 Task: Create ChildIssue0000000106 as Child Issue of Issue Issue0000000053 in Backlog  in Scrum Project Project0000000011 in Jira. Create ChildIssue0000000107 as Child Issue of Issue Issue0000000054 in Backlog  in Scrum Project Project0000000011 in Jira. Create ChildIssue0000000108 as Child Issue of Issue Issue0000000054 in Backlog  in Scrum Project Project0000000011 in Jira. Create ChildIssue0000000109 as Child Issue of Issue Issue0000000055 in Backlog  in Scrum Project Project0000000011 in Jira. Create ChildIssue0000000110 as Child Issue of Issue Issue0000000055 in Backlog  in Scrum Project Project0000000011 in Jira
Action: Mouse moved to (361, 422)
Screenshot: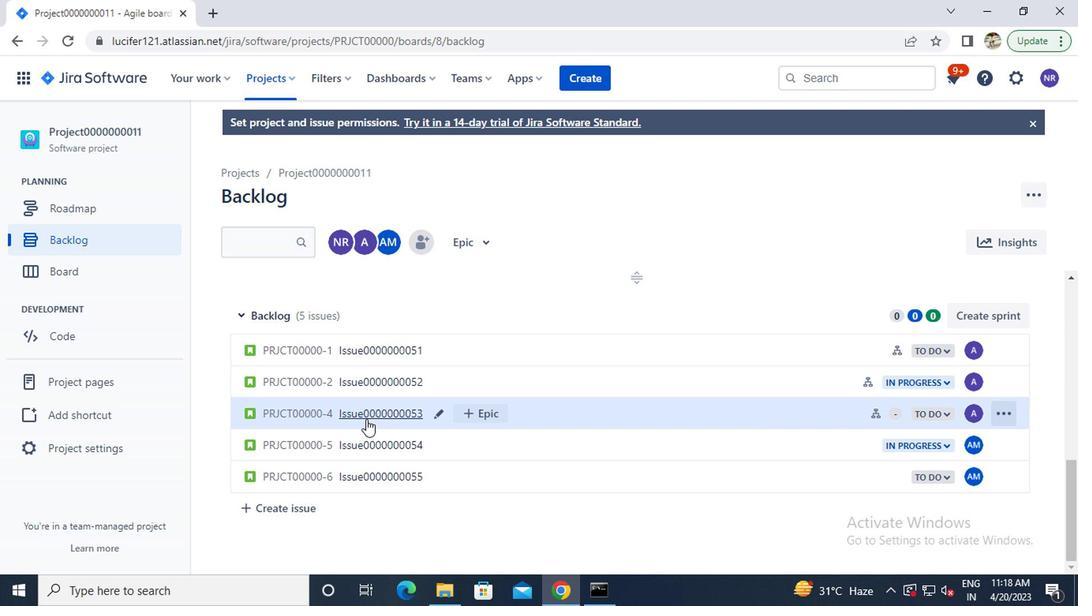 
Action: Mouse pressed left at (361, 422)
Screenshot: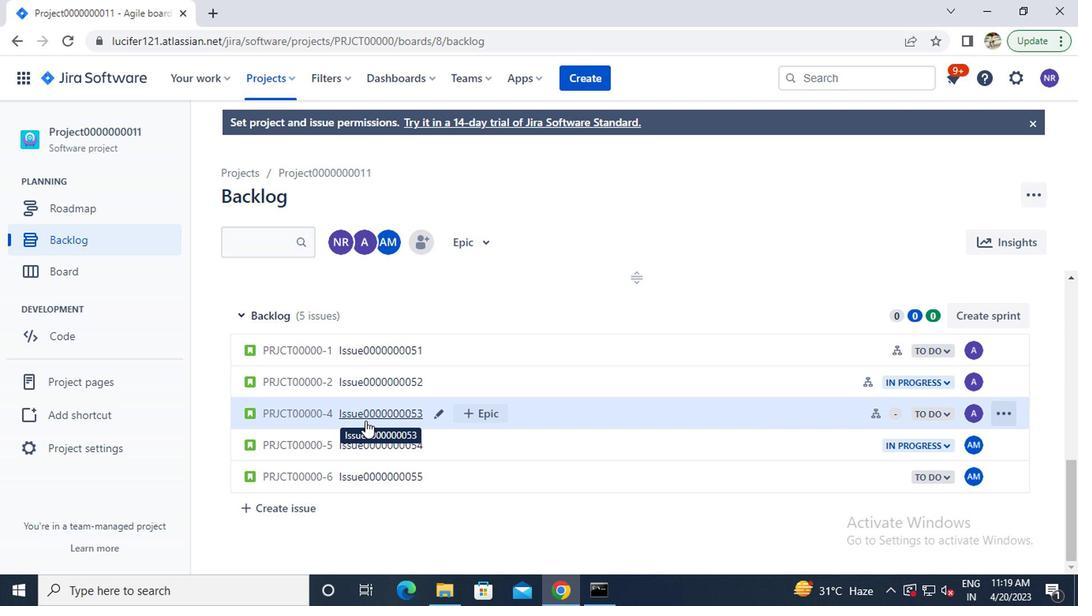 
Action: Mouse moved to (795, 361)
Screenshot: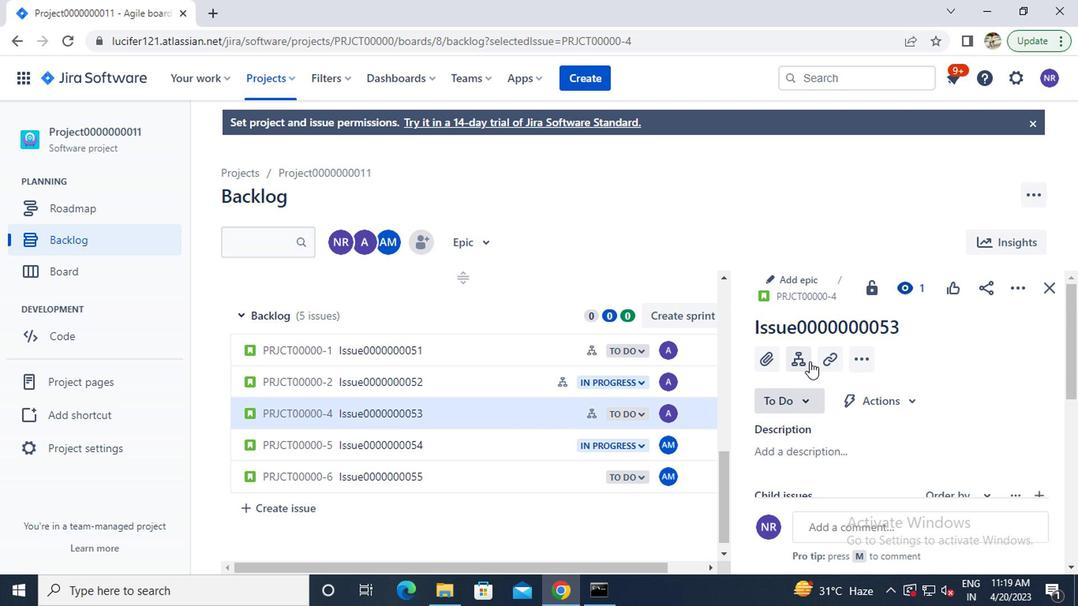 
Action: Mouse pressed left at (795, 361)
Screenshot: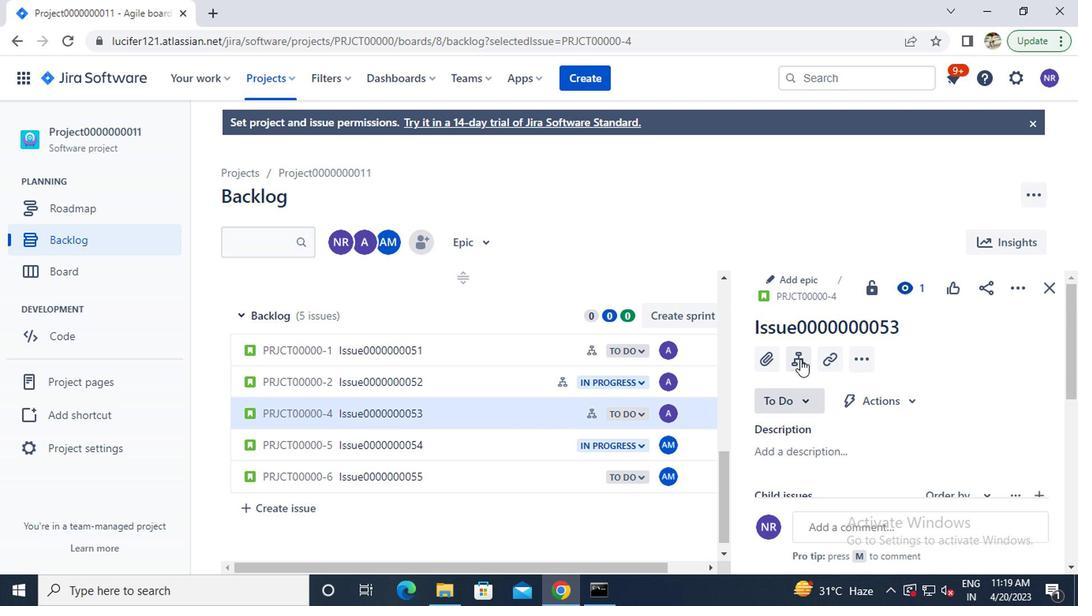 
Action: Key pressed c<Key.caps_lock>hildissue0000000106
Screenshot: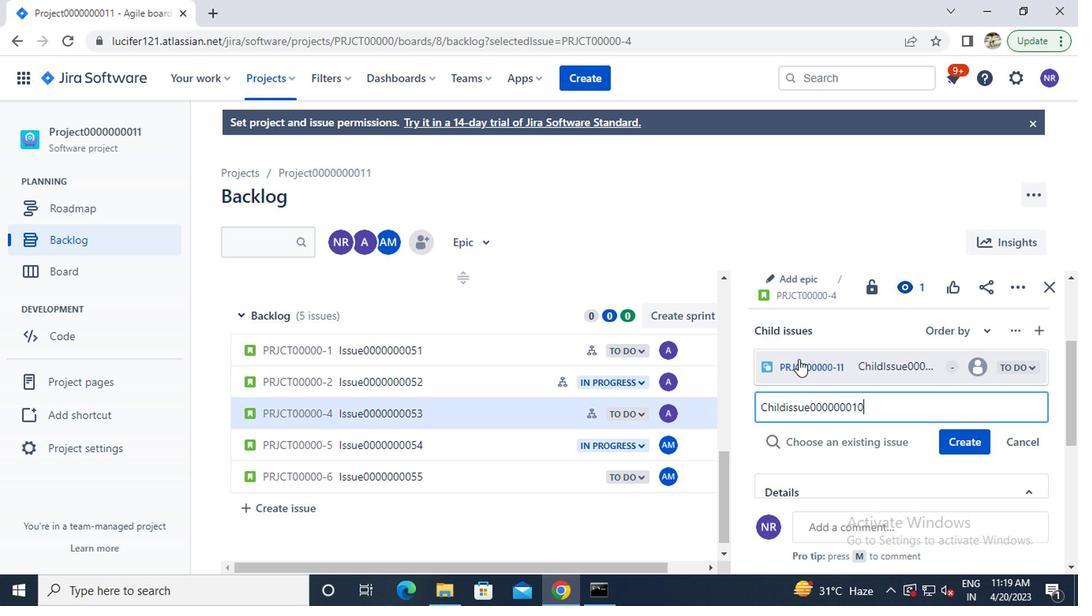 
Action: Mouse moved to (966, 449)
Screenshot: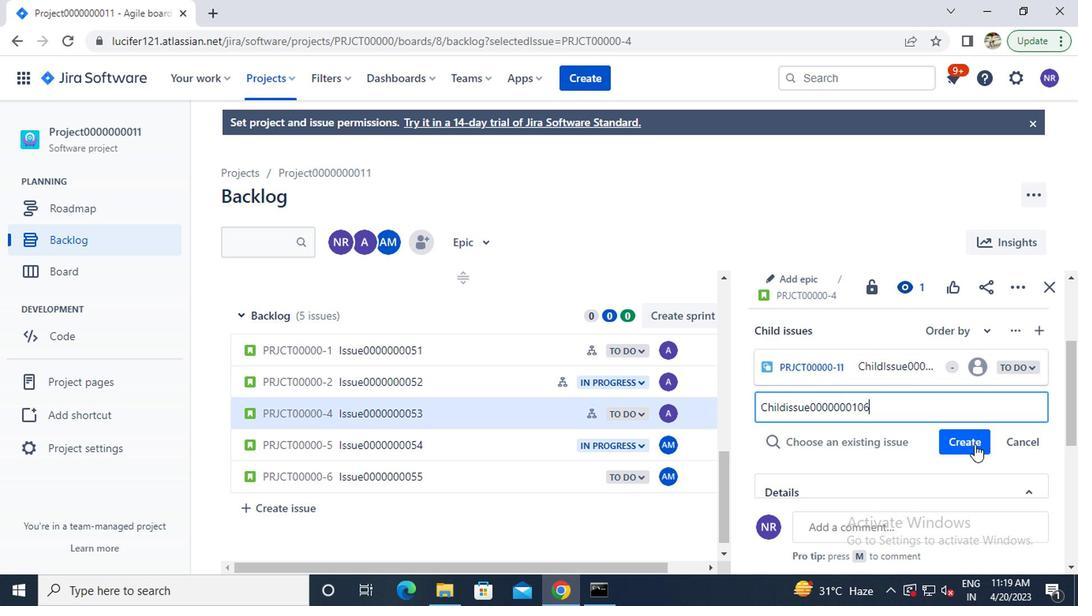 
Action: Mouse pressed left at (966, 449)
Screenshot: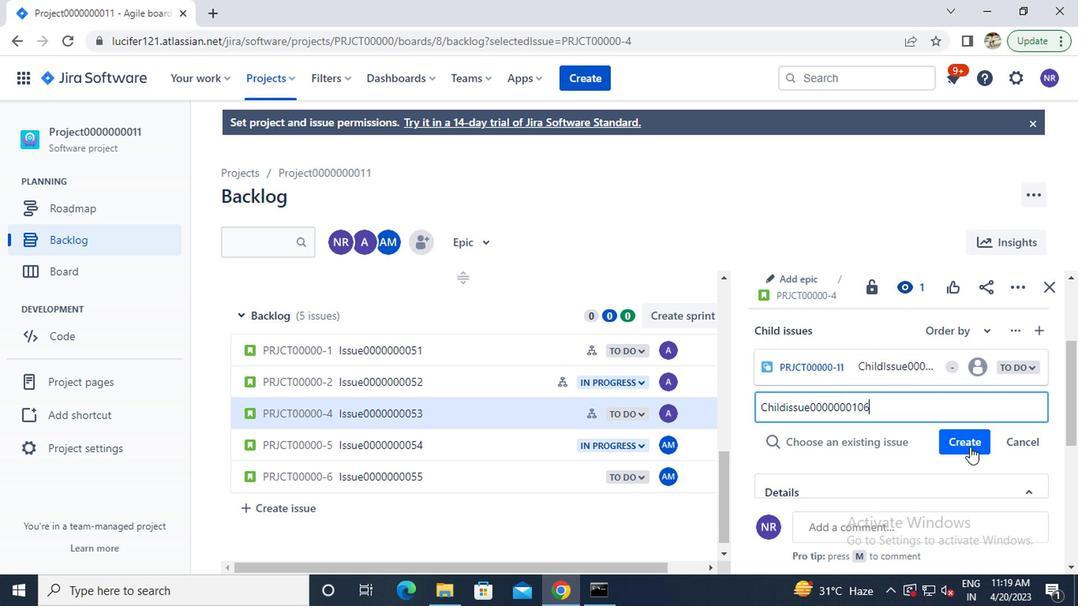 
Action: Mouse moved to (393, 452)
Screenshot: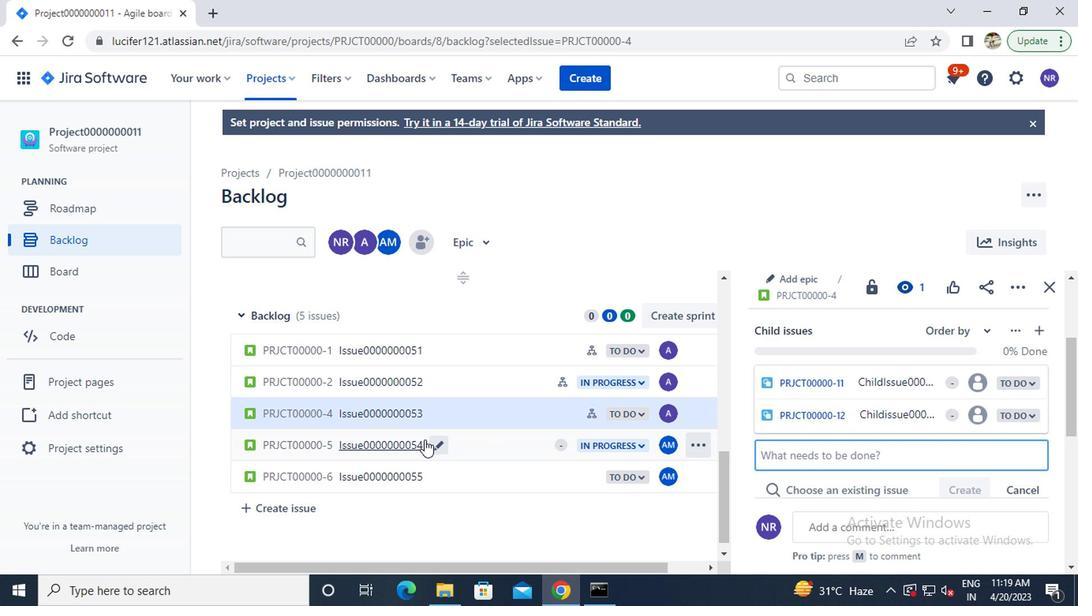 
Action: Mouse pressed left at (393, 452)
Screenshot: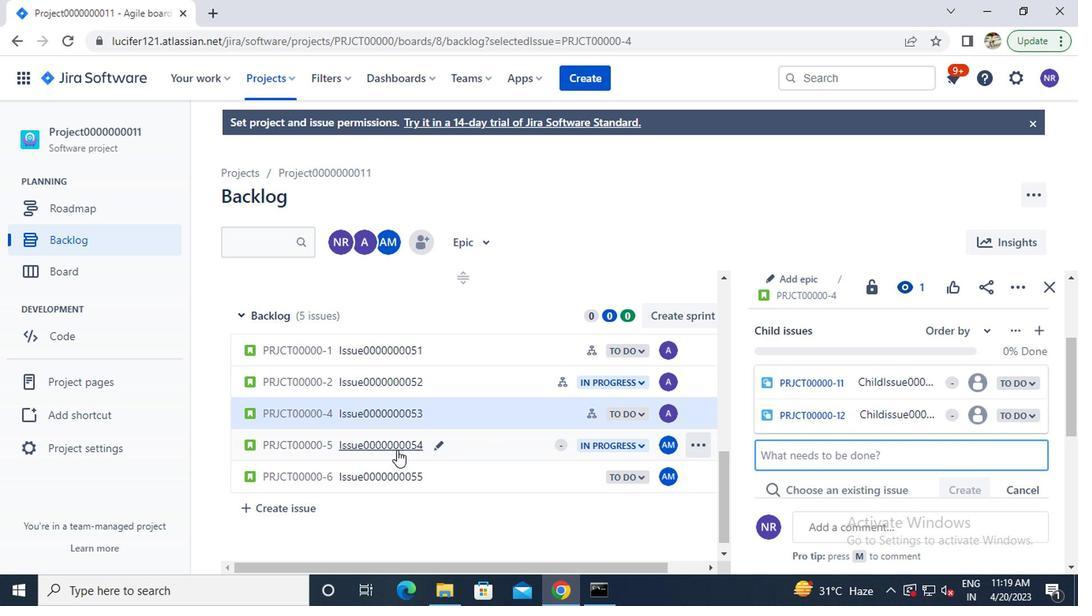 
Action: Mouse moved to (795, 364)
Screenshot: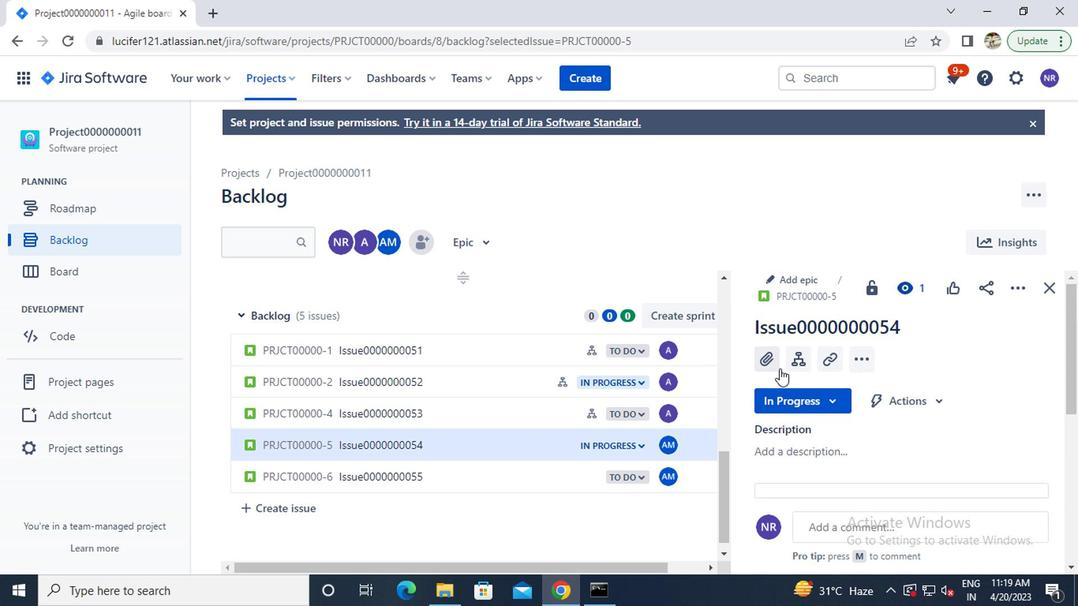 
Action: Mouse pressed left at (795, 364)
Screenshot: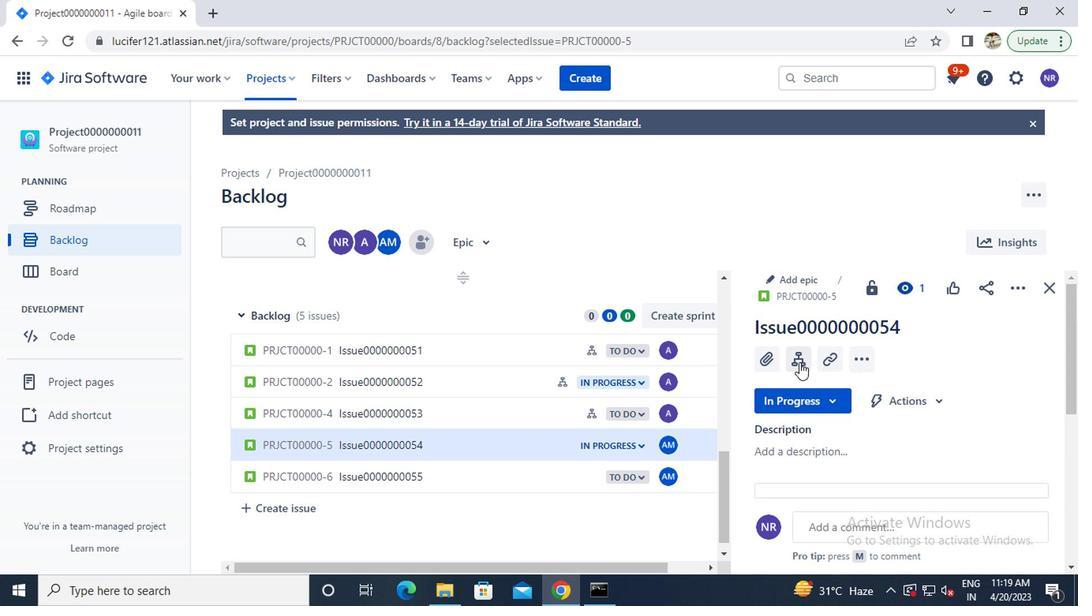
Action: Mouse moved to (815, 406)
Screenshot: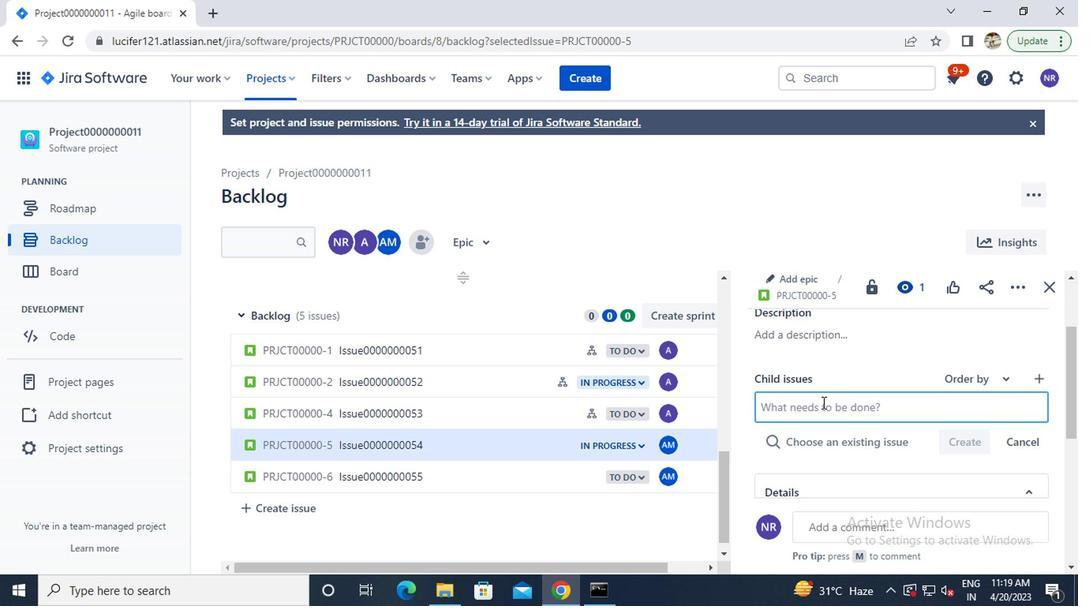 
Action: Mouse pressed left at (815, 406)
Screenshot: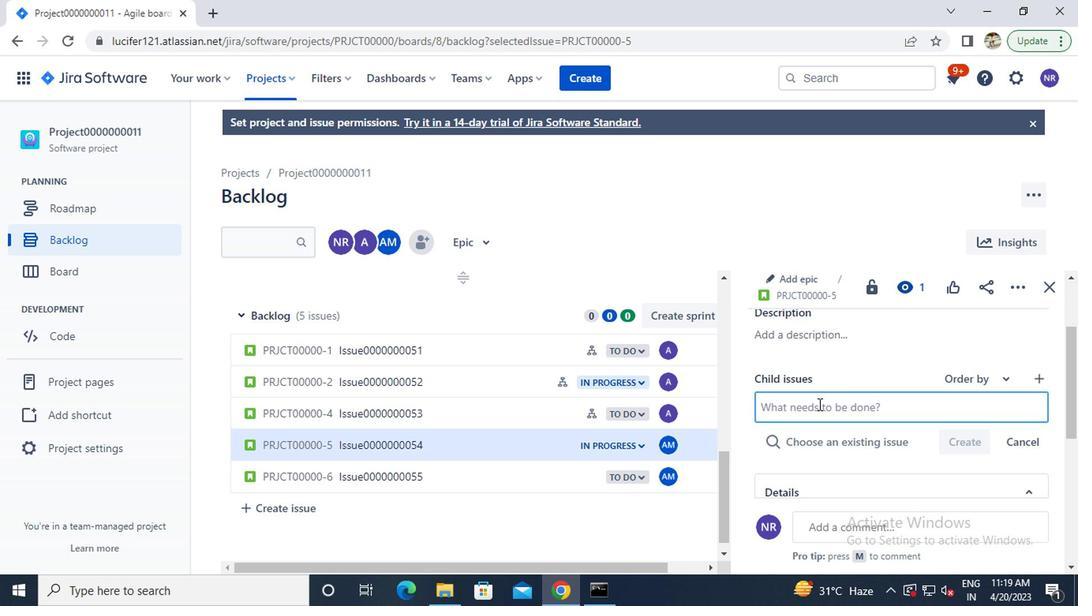 
Action: Key pressed <Key.caps_lock>c<Key.caps_lock>hild<Key.caps_lock>i<Key.caps_lock>ssue0000000107
Screenshot: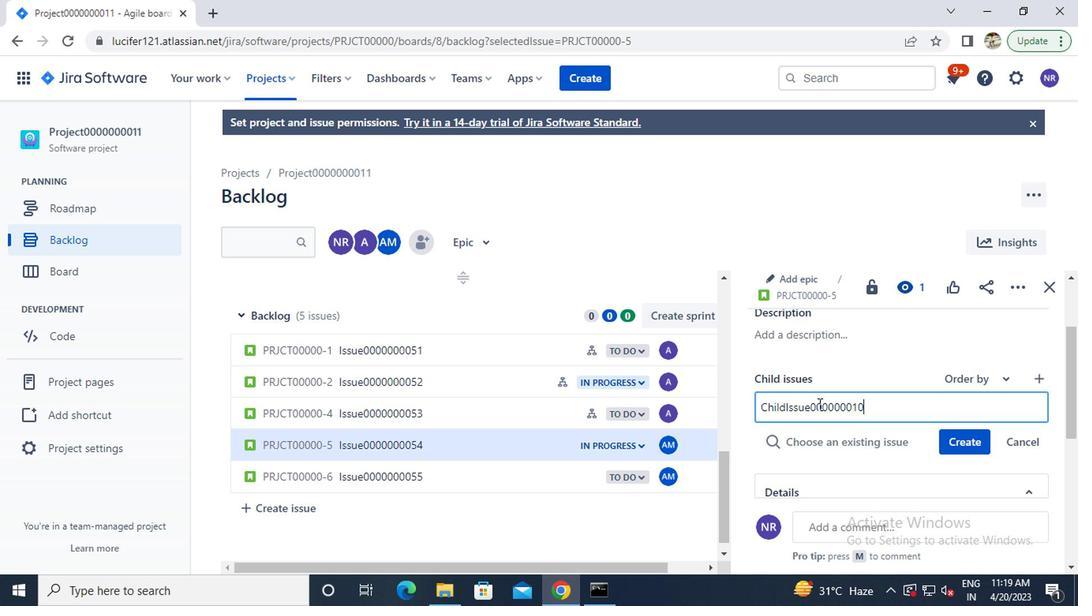 
Action: Mouse moved to (961, 445)
Screenshot: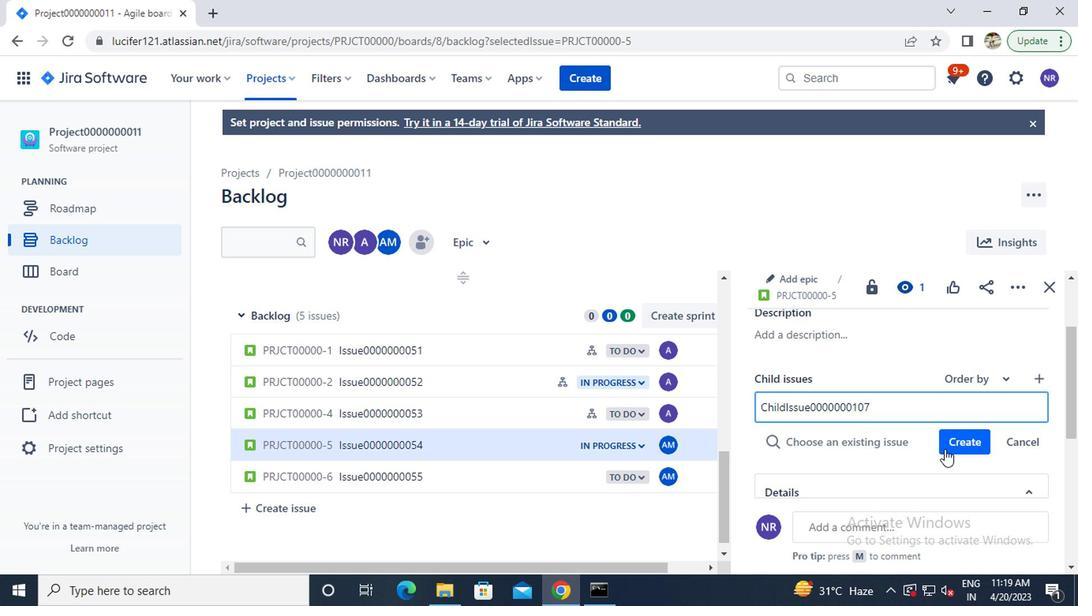 
Action: Mouse pressed left at (961, 445)
Screenshot: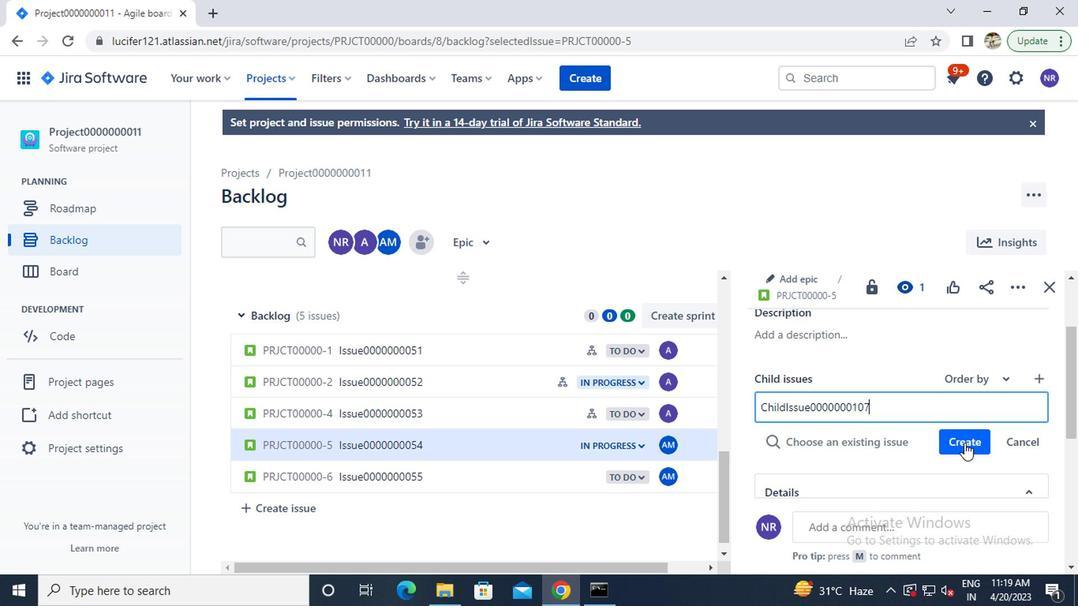 
Action: Key pressed <Key.caps_lock>c<Key.caps_lock>hild<Key.caps_lock>i<Key.caps_lock>ssr<Key.backspace>e0<Key.backspace><Key.backspace>ue0000000108
Screenshot: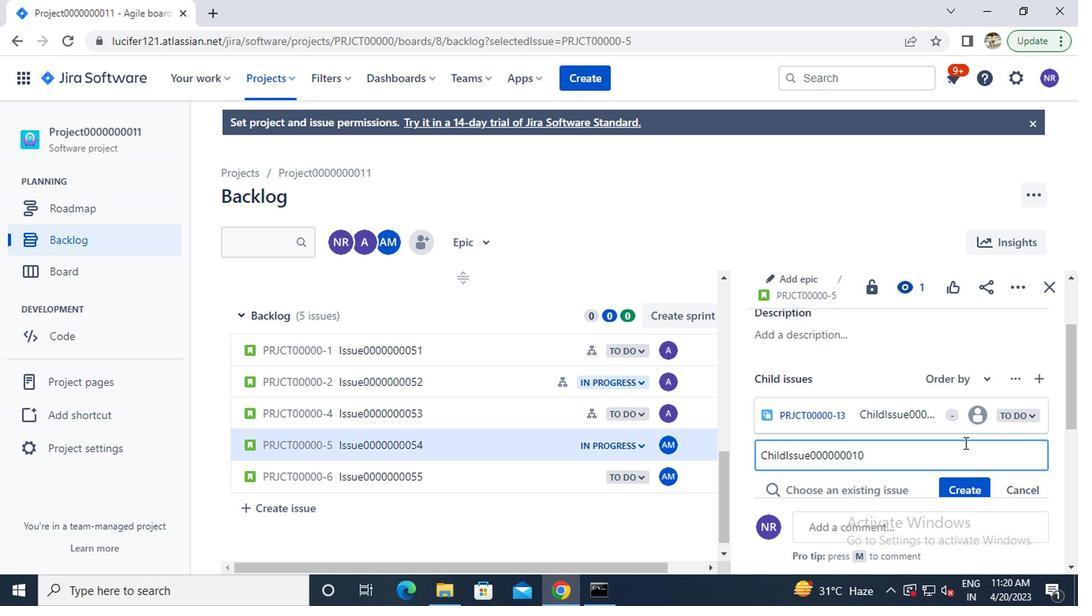 
Action: Mouse moved to (954, 481)
Screenshot: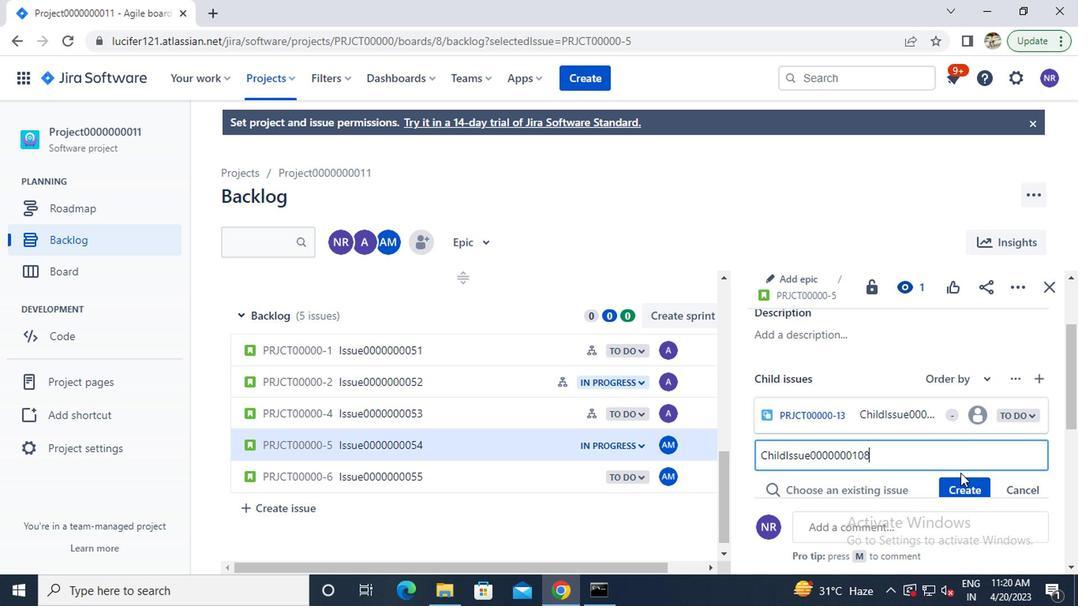 
Action: Mouse pressed left at (954, 481)
Screenshot: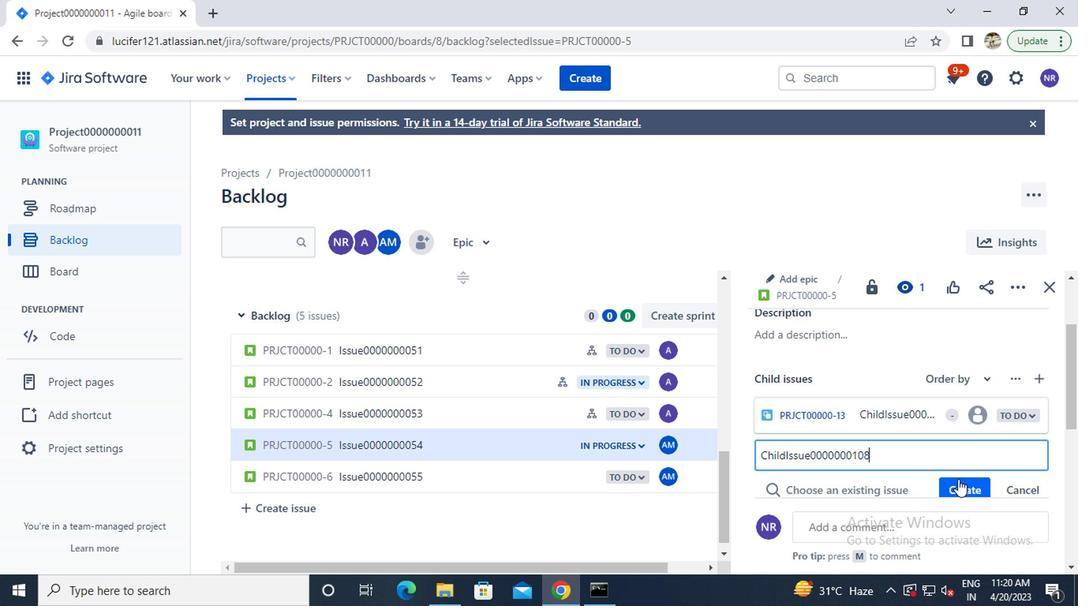 
Action: Mouse moved to (404, 472)
Screenshot: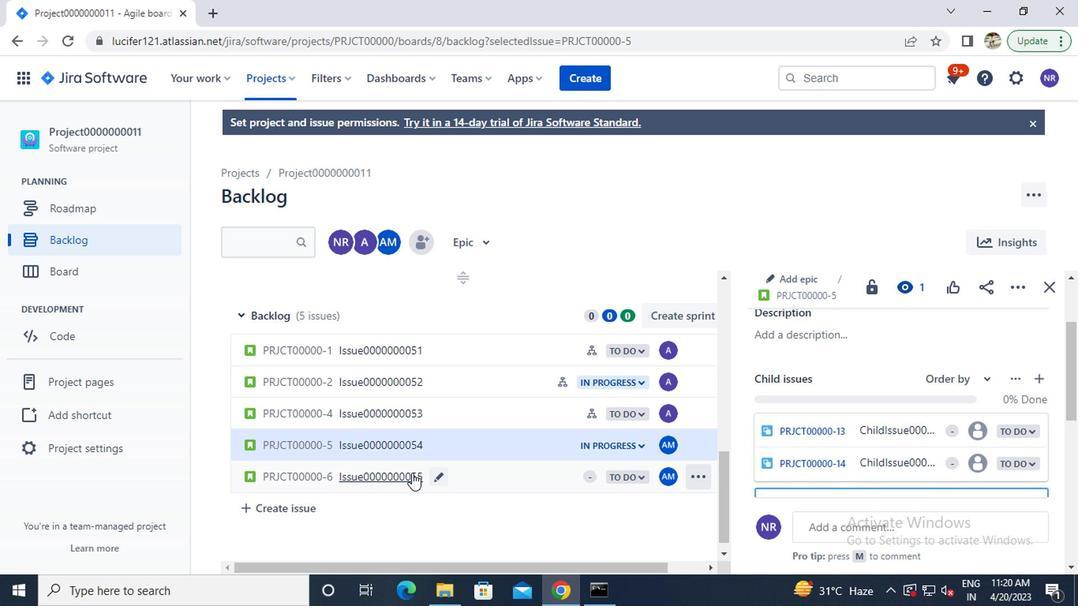 
Action: Mouse pressed left at (404, 472)
Screenshot: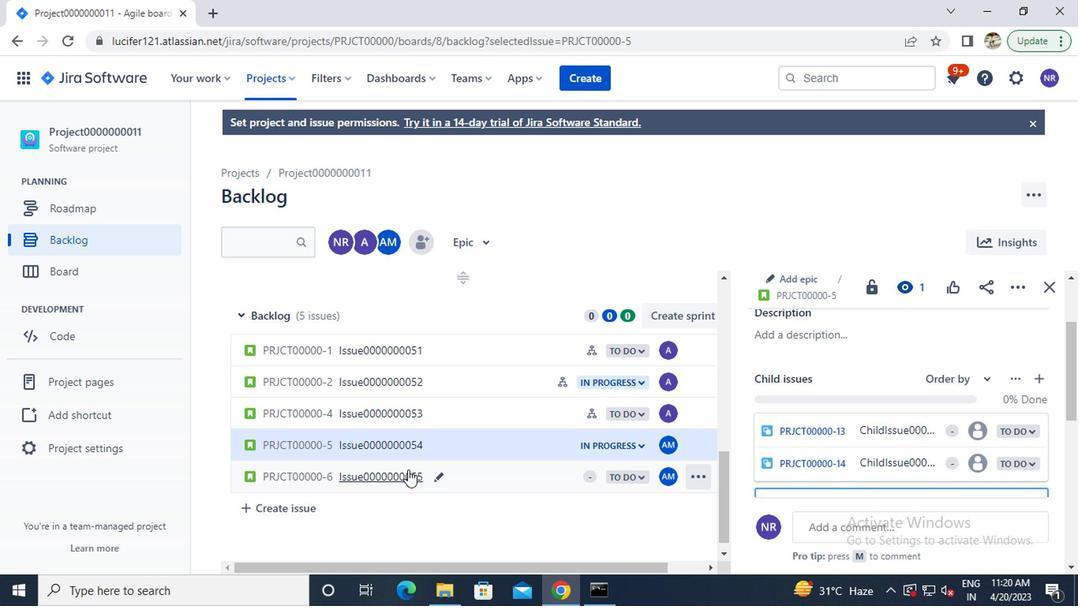 
Action: Mouse moved to (799, 356)
Screenshot: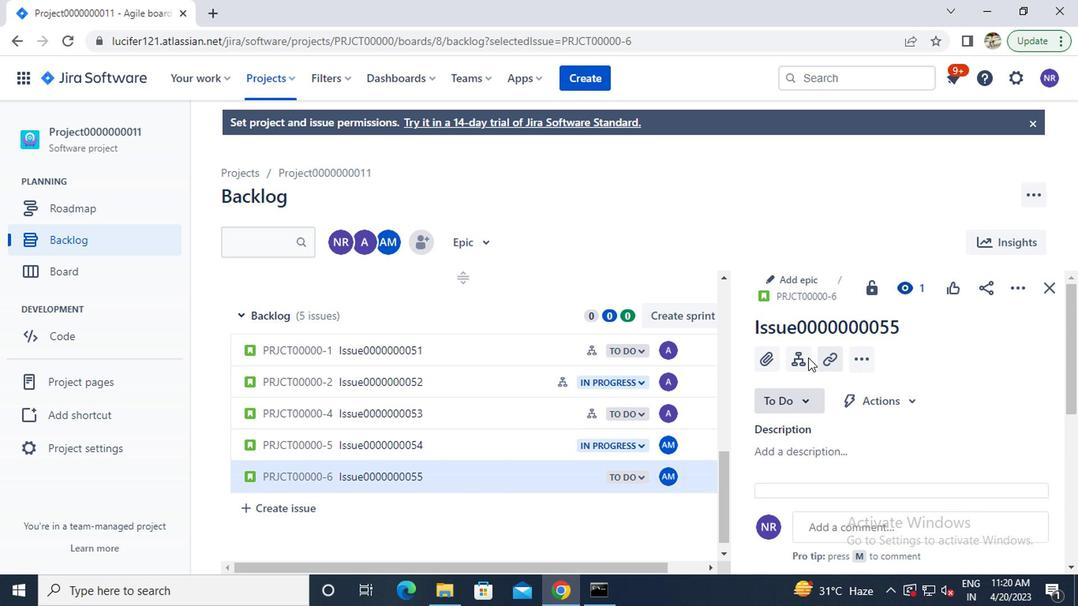 
Action: Mouse pressed left at (799, 356)
Screenshot: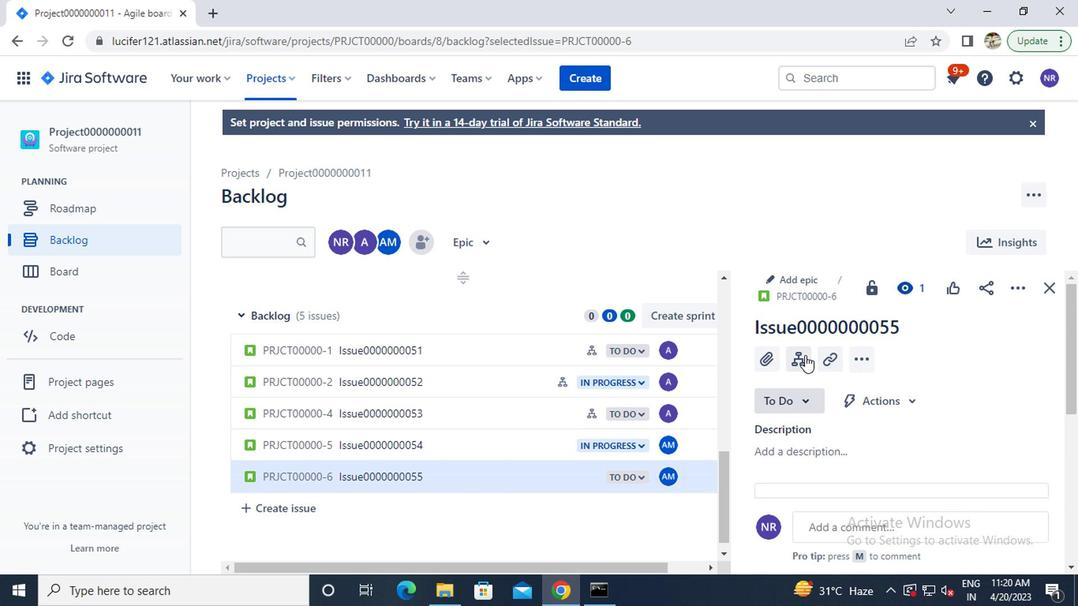 
Action: Mouse moved to (793, 403)
Screenshot: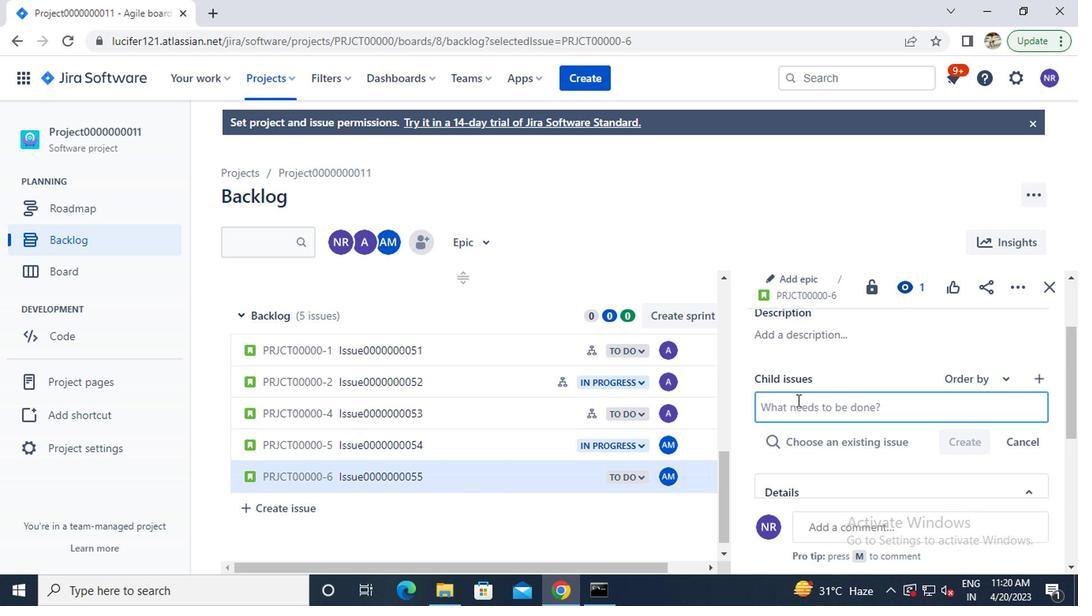 
Action: Mouse pressed left at (793, 403)
Screenshot: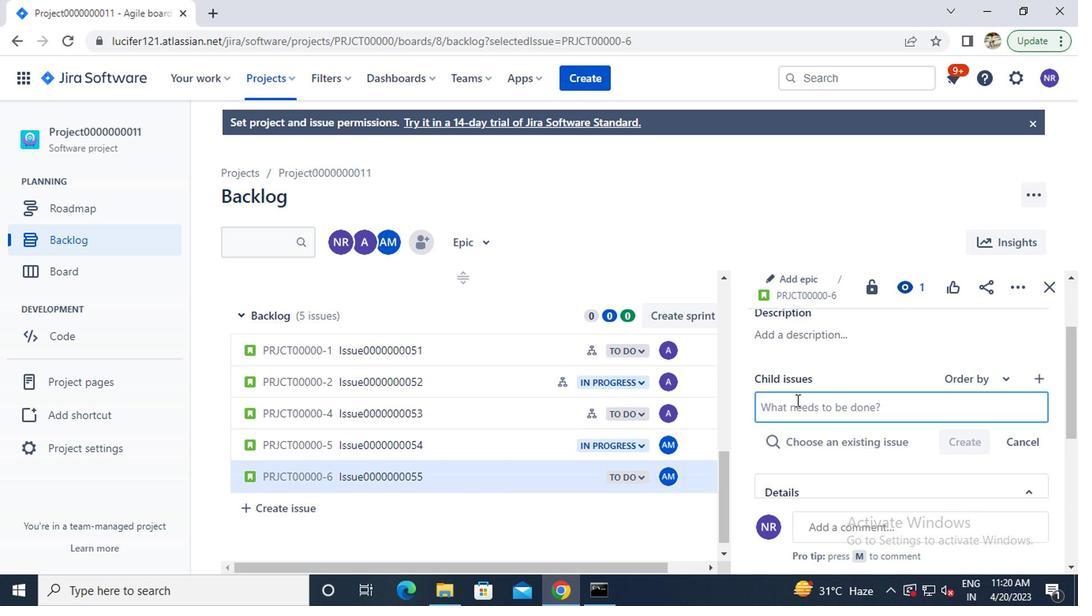 
Action: Key pressed <Key.caps_lock>c<Key.caps_lock>hild<Key.caps_lock>i<Key.caps_lock>ssue0000000109
Screenshot: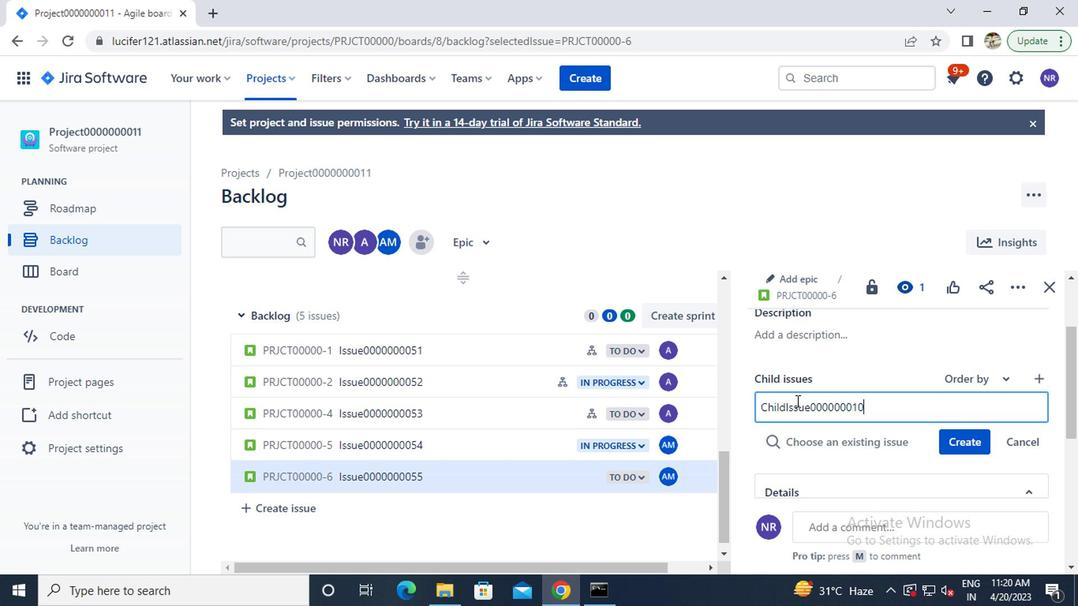 
Action: Mouse moved to (958, 447)
Screenshot: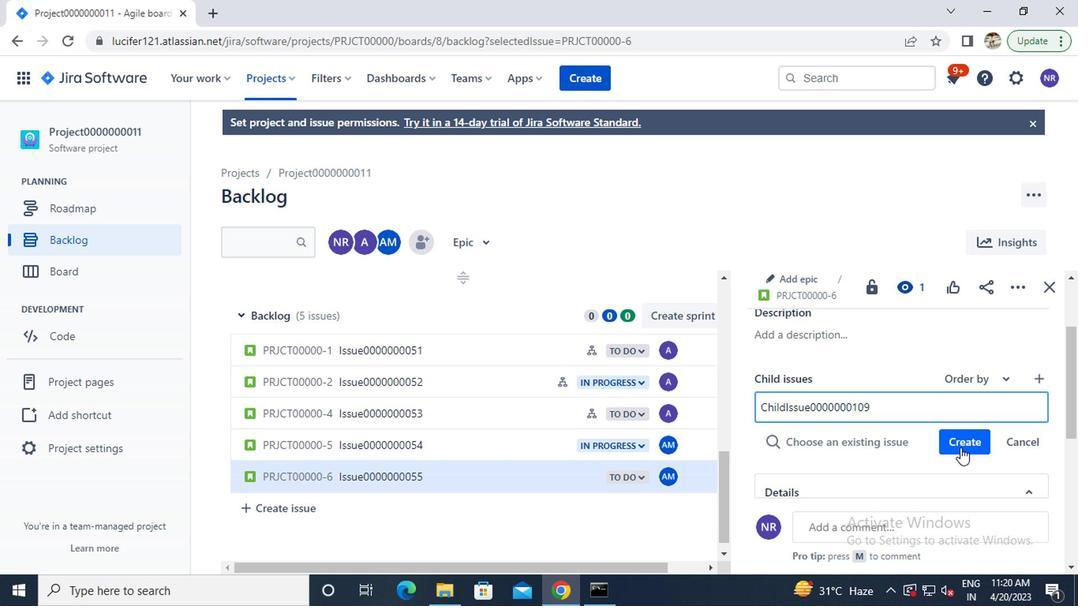 
Action: Mouse pressed left at (958, 447)
Screenshot: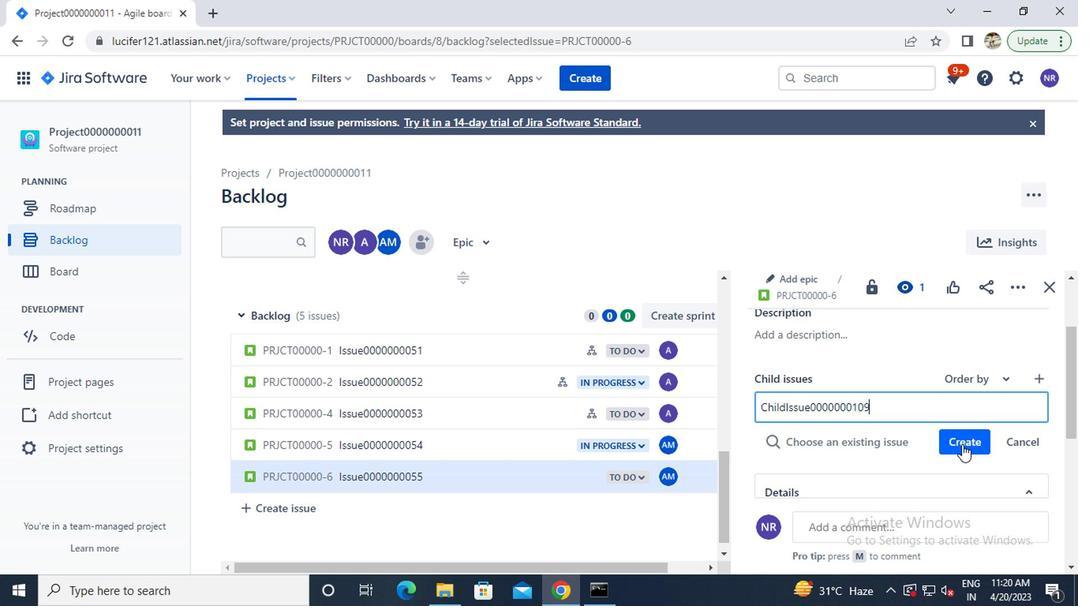 
Action: Mouse moved to (859, 463)
Screenshot: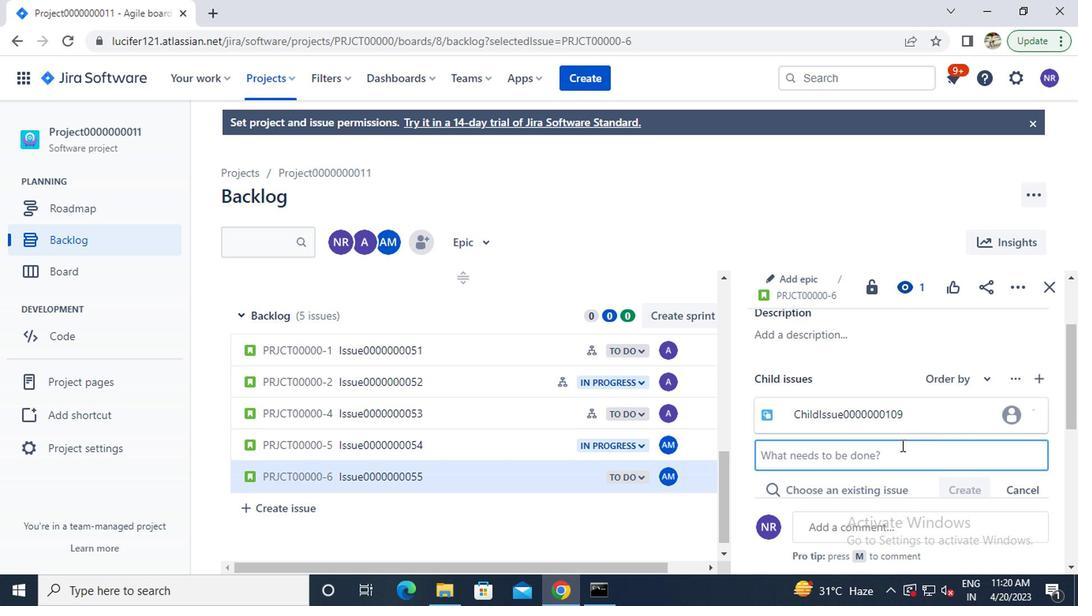 
Action: Key pressed <Key.caps_lock>c<Key.caps_lock>hild<Key.caps_lock>i<Key.caps_lock>ssue0000000110
Screenshot: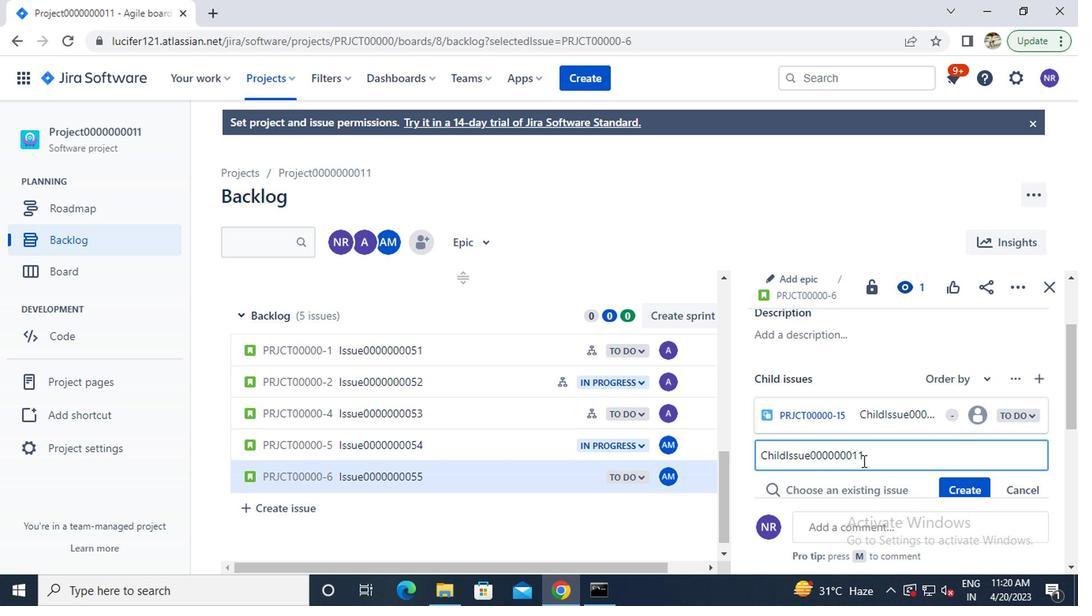 
Action: Mouse moved to (949, 485)
Screenshot: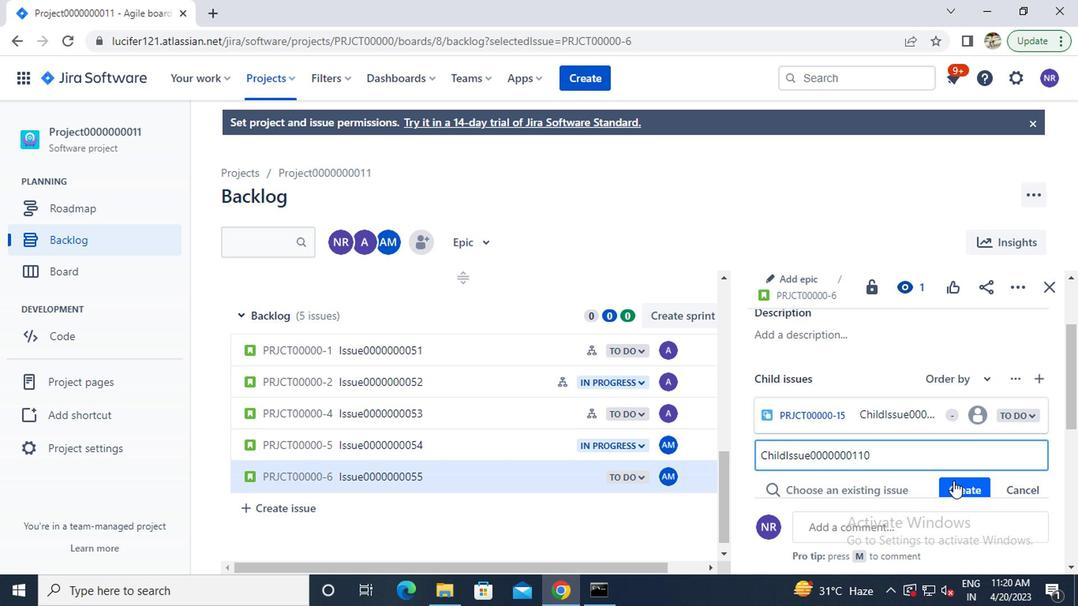 
Action: Mouse pressed left at (949, 485)
Screenshot: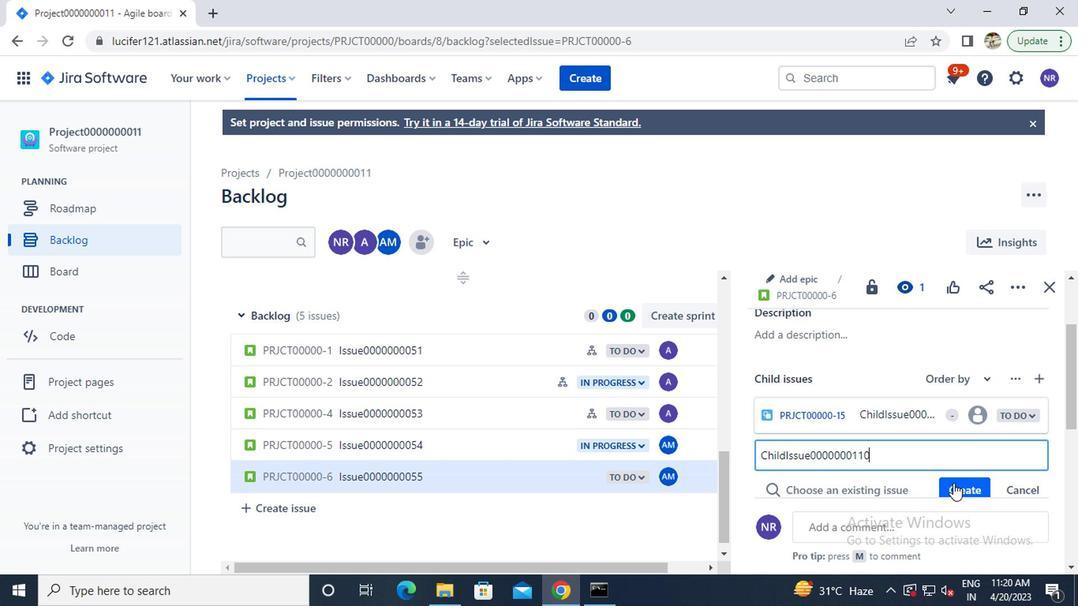 
Action: Mouse moved to (949, 485)
Screenshot: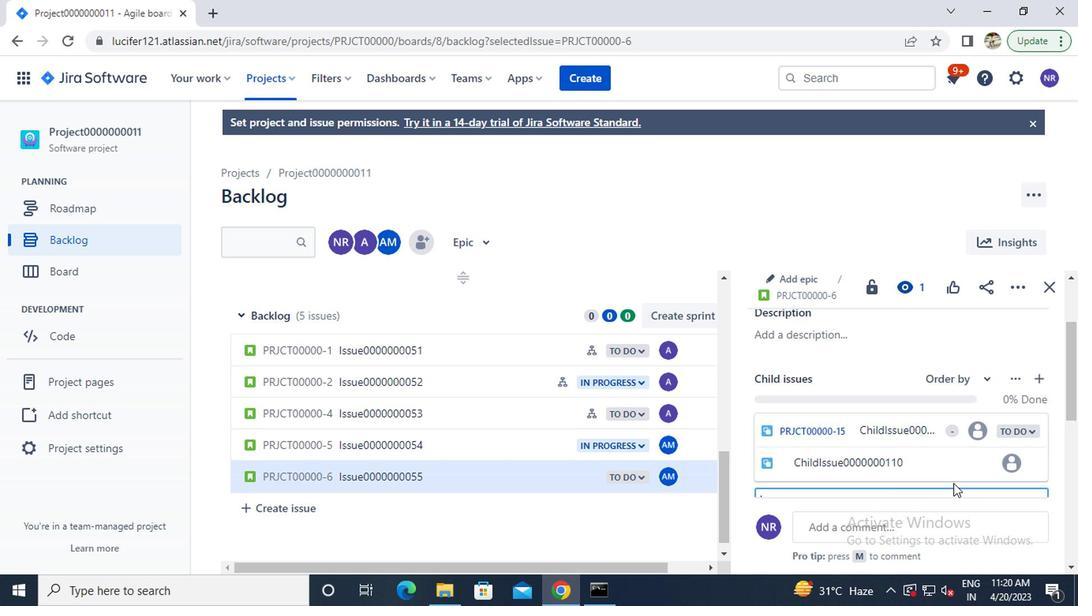 
